 Task: Change the avatar of your profile to Cat.
Action: Mouse moved to (933, 27)
Screenshot: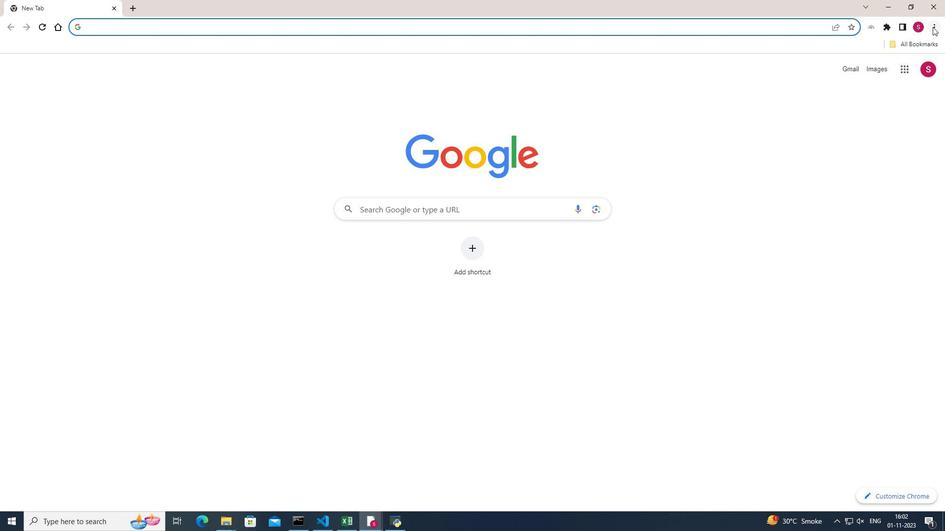 
Action: Mouse pressed left at (933, 27)
Screenshot: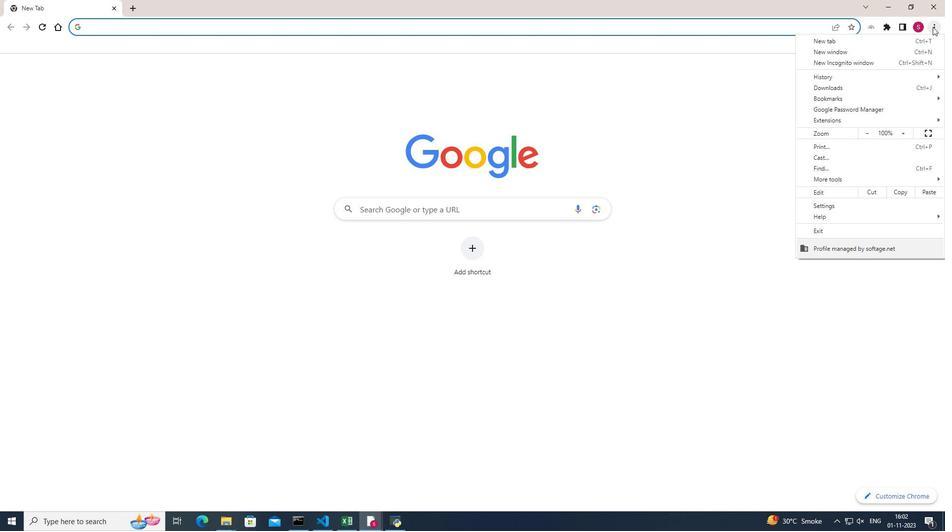 
Action: Mouse moved to (834, 205)
Screenshot: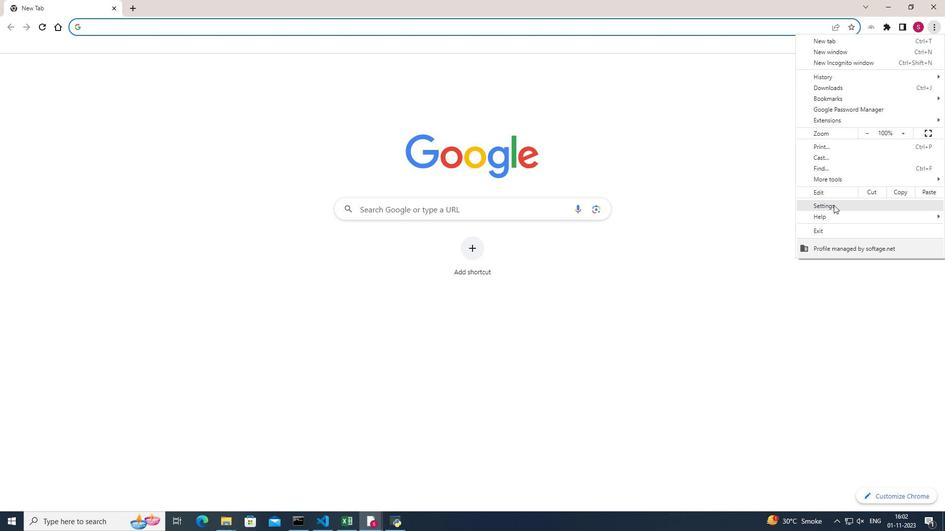 
Action: Mouse pressed left at (834, 205)
Screenshot: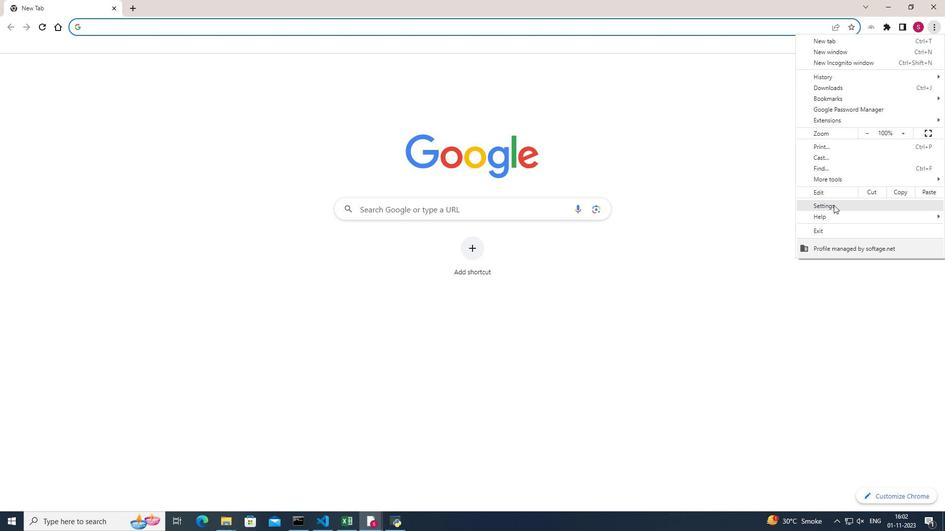
Action: Mouse moved to (604, 232)
Screenshot: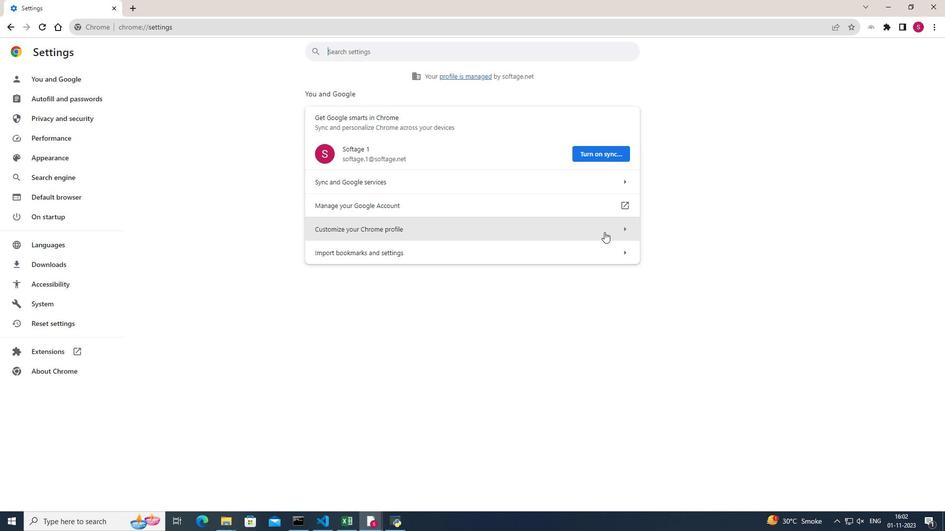 
Action: Mouse pressed left at (604, 232)
Screenshot: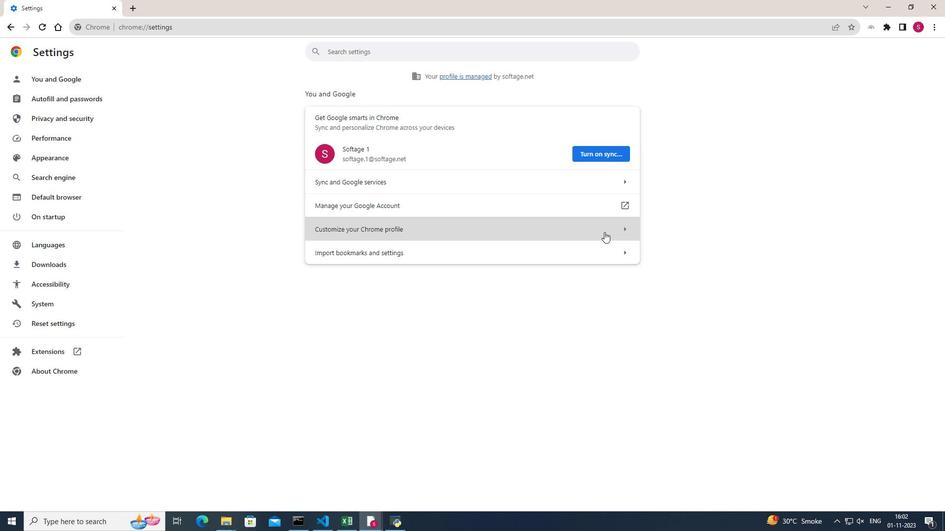 
Action: Mouse moved to (394, 426)
Screenshot: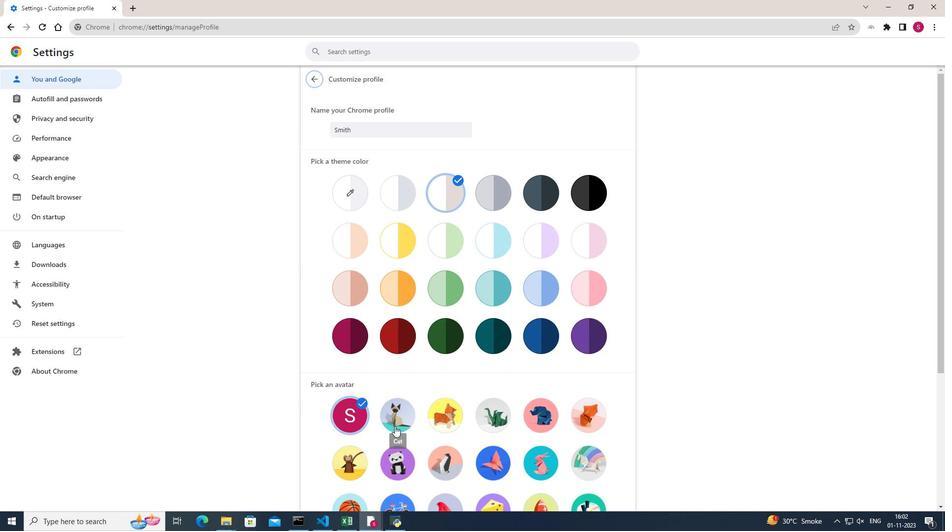 
Action: Mouse pressed left at (394, 426)
Screenshot: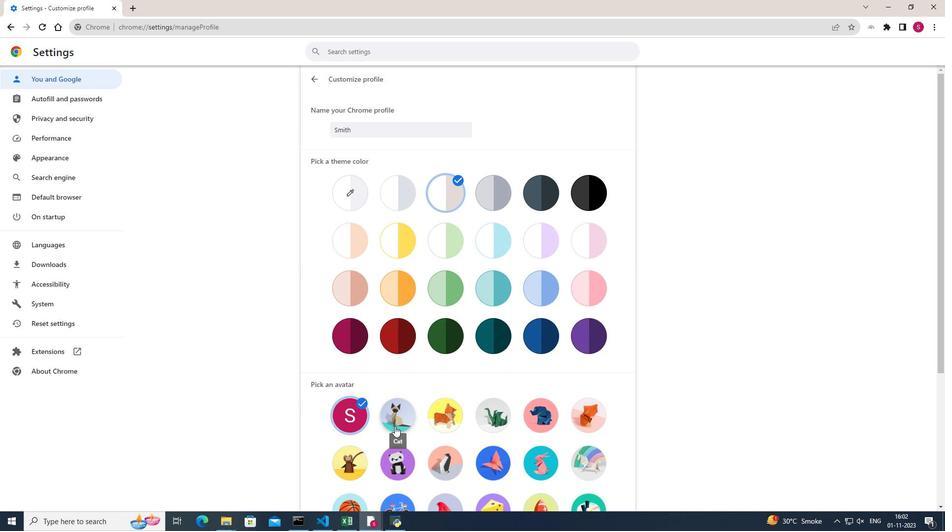 
Action: Mouse moved to (394, 427)
Screenshot: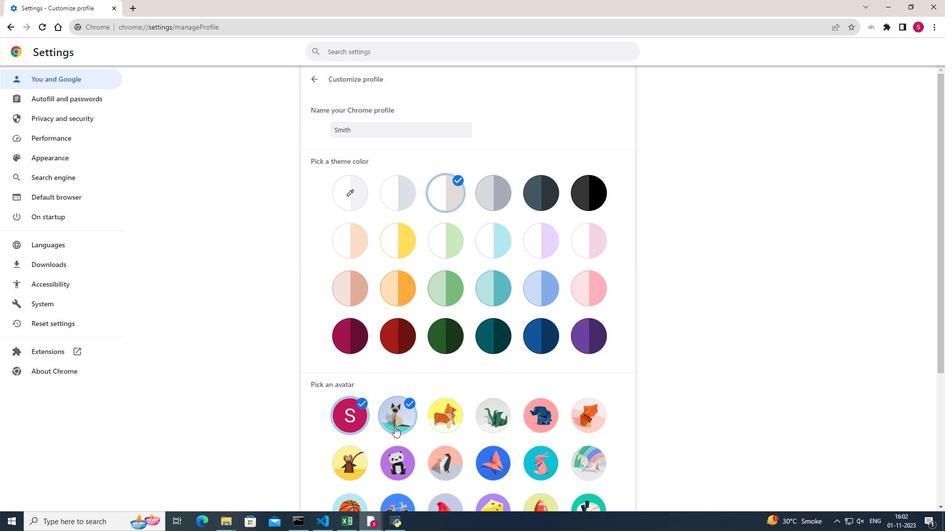 
